 Task: Create Board Resource Allocation Techniques to Workspace Health and Safety. Create Board Social Media Advertising Analytics to Workspace Health and Safety. Create Board Content Marketing Content Distribution and Promotion to Workspace Health and Safety
Action: Mouse moved to (316, 65)
Screenshot: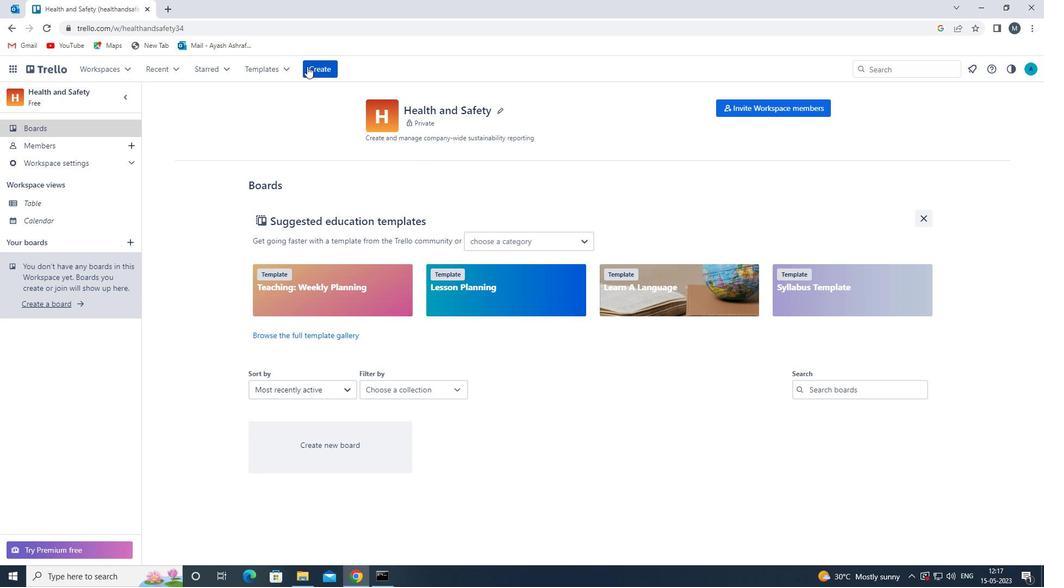 
Action: Mouse pressed left at (316, 65)
Screenshot: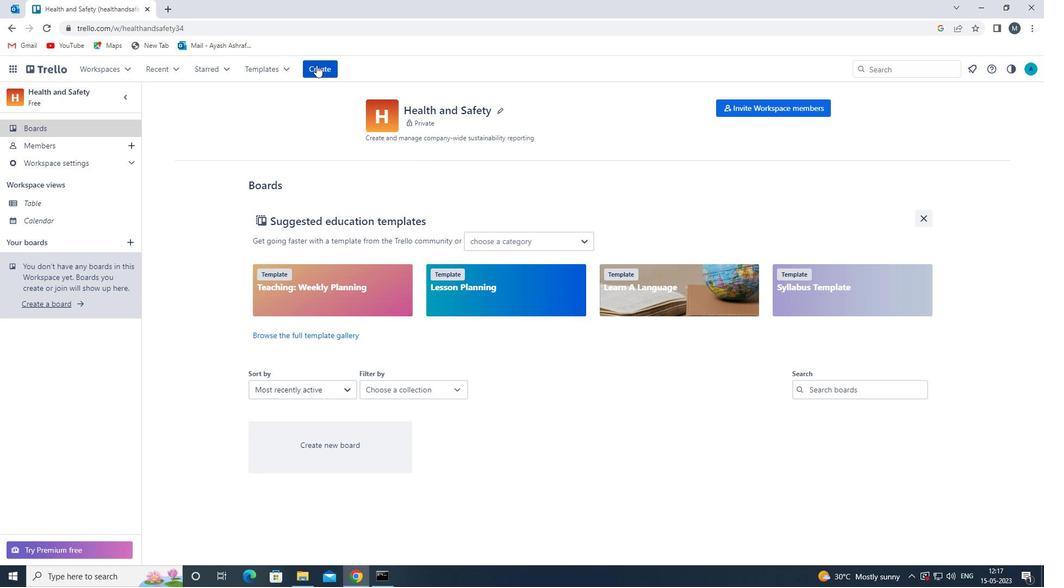 
Action: Mouse moved to (355, 120)
Screenshot: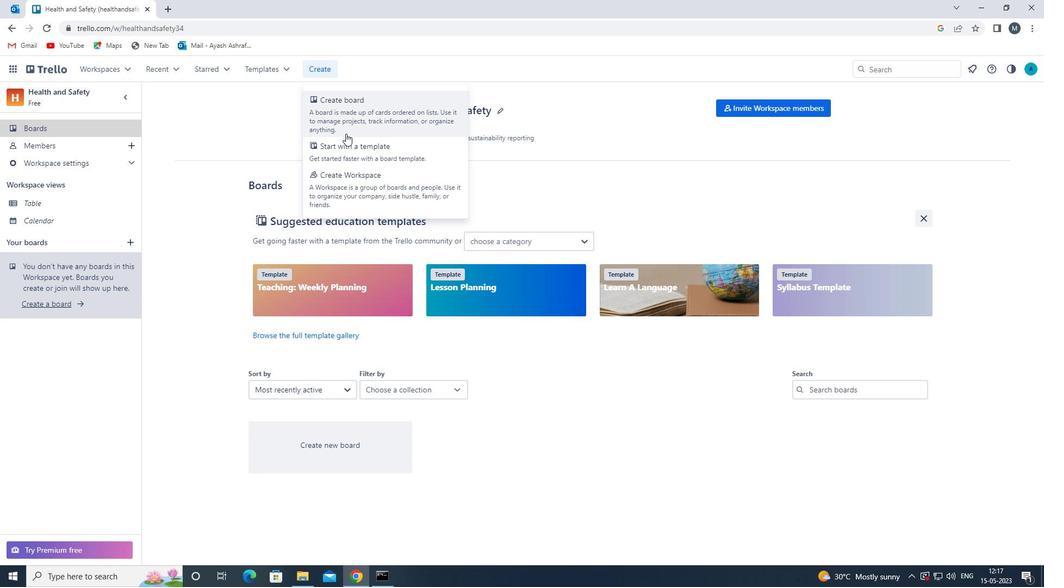 
Action: Mouse pressed left at (355, 120)
Screenshot: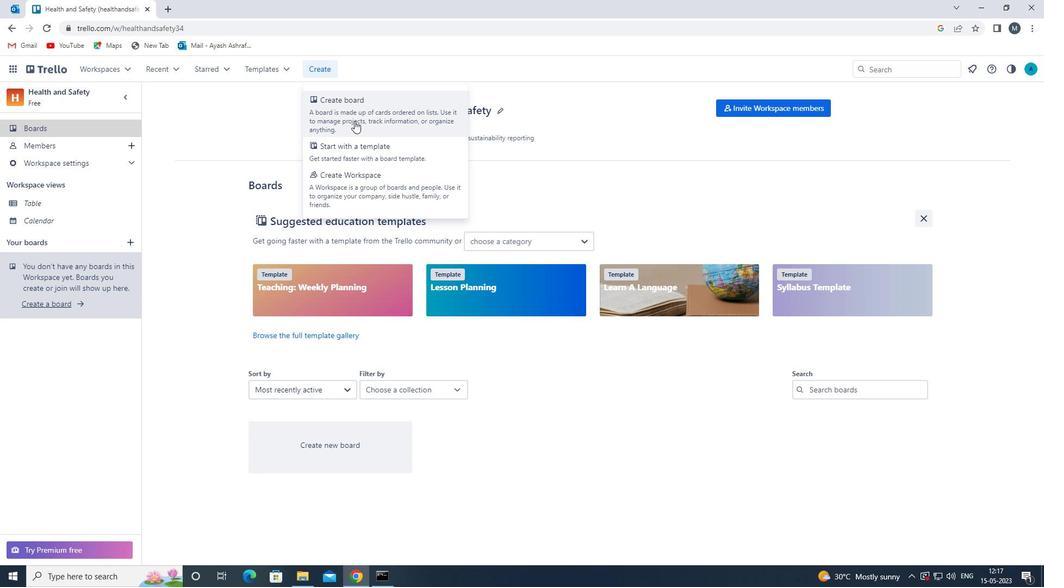 
Action: Mouse moved to (355, 271)
Screenshot: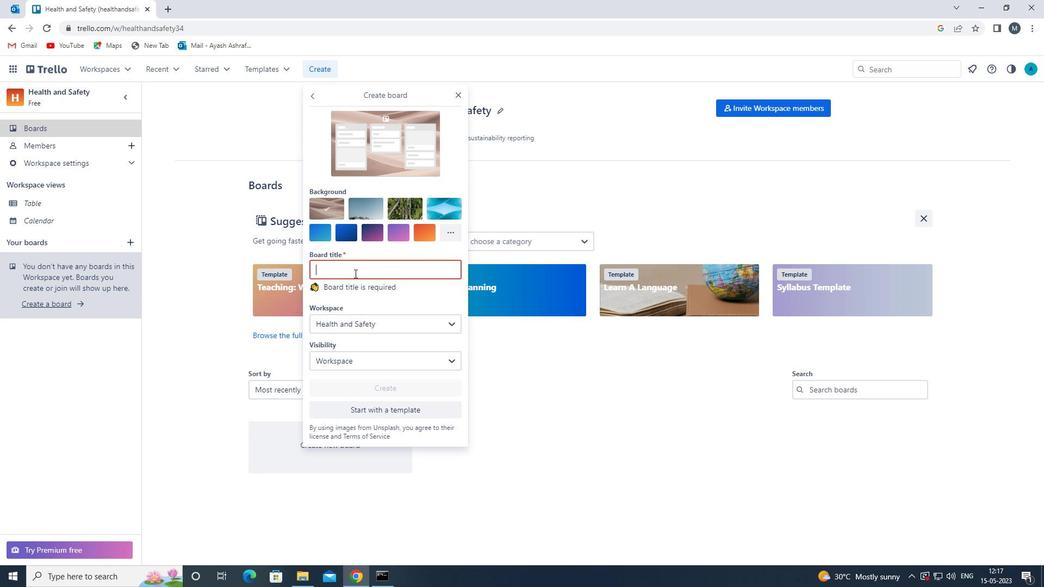 
Action: Mouse pressed left at (355, 271)
Screenshot: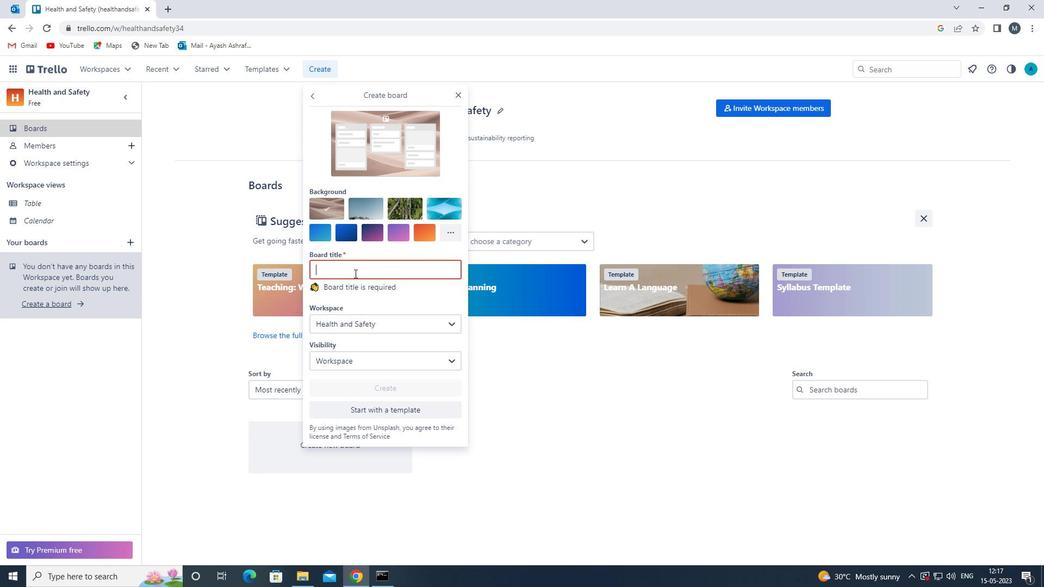 
Action: Key pressed <Key.shift>RESOURCE<Key.space><Key.shift>ALLOCATION<Key.space><Key.shift>TECHNIQUES<Key.space>
Screenshot: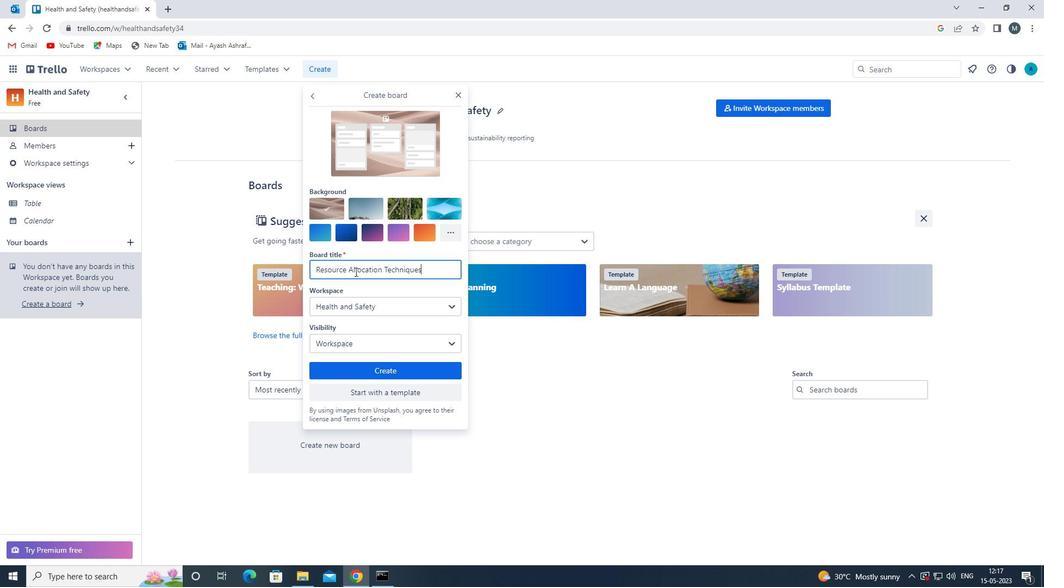
Action: Mouse moved to (370, 371)
Screenshot: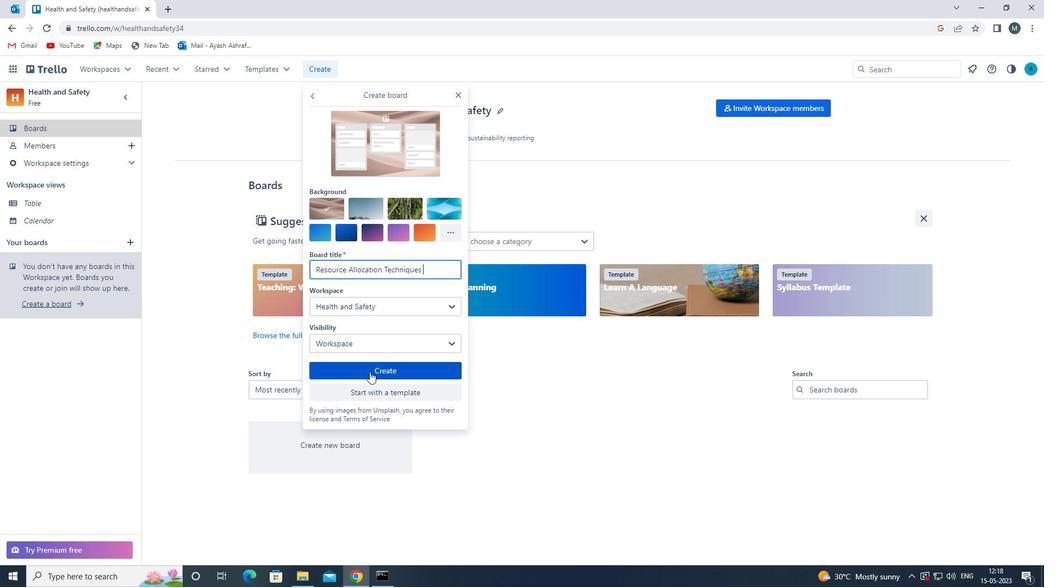 
Action: Mouse pressed left at (370, 371)
Screenshot: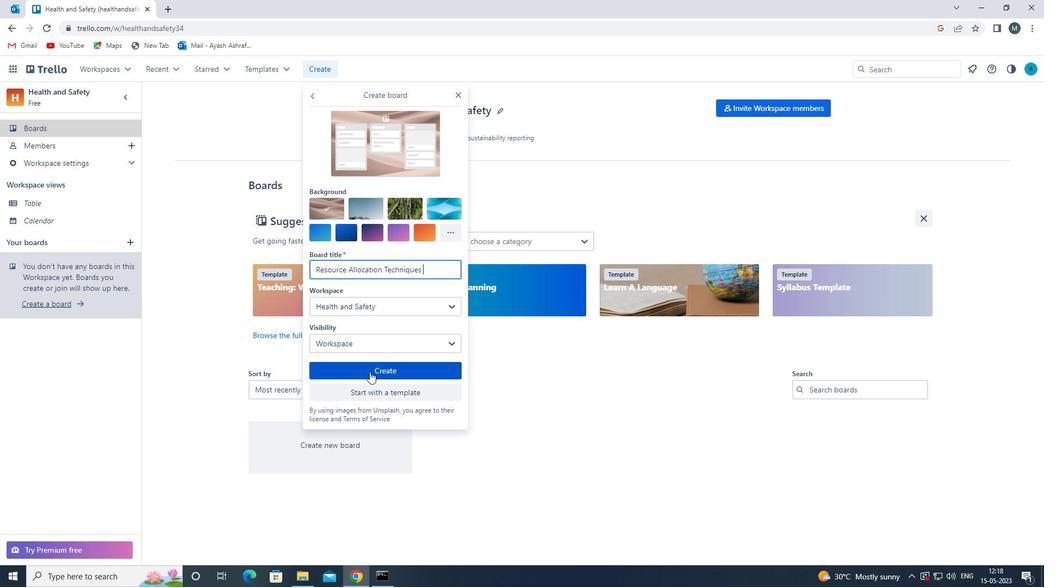 
Action: Mouse moved to (323, 71)
Screenshot: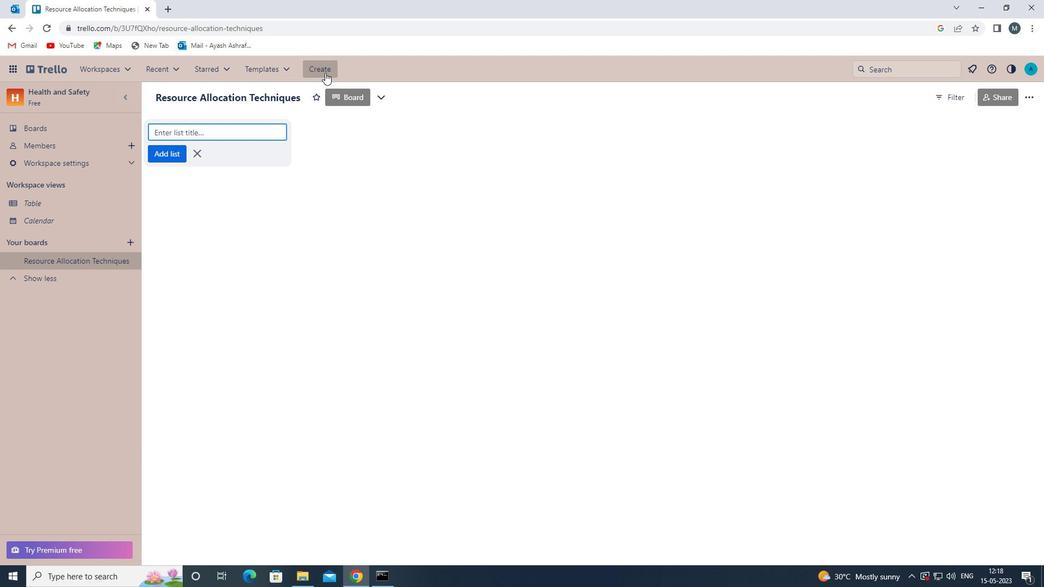 
Action: Mouse pressed left at (323, 71)
Screenshot: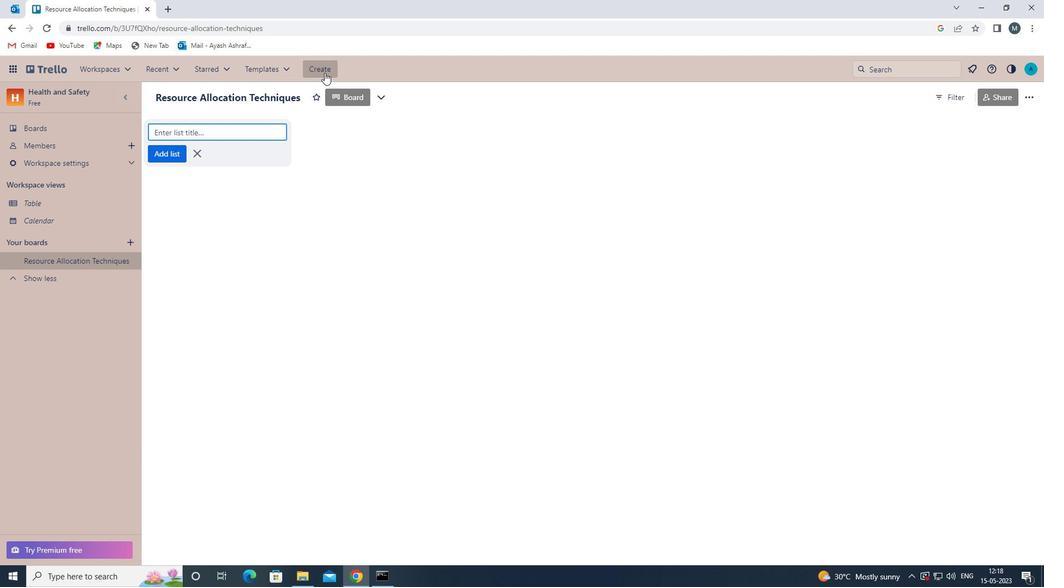 
Action: Mouse moved to (348, 110)
Screenshot: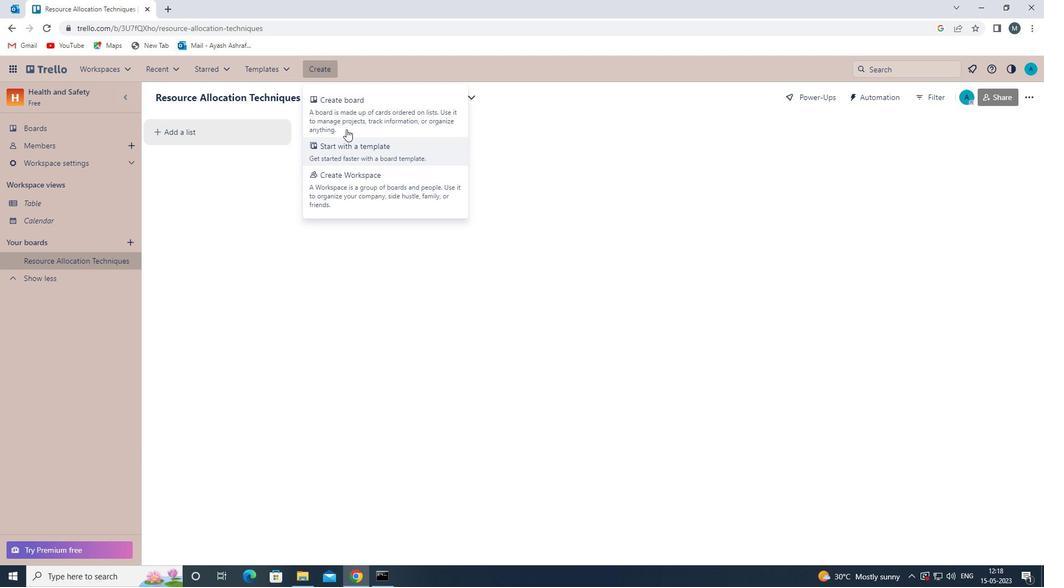 
Action: Mouse pressed left at (348, 110)
Screenshot: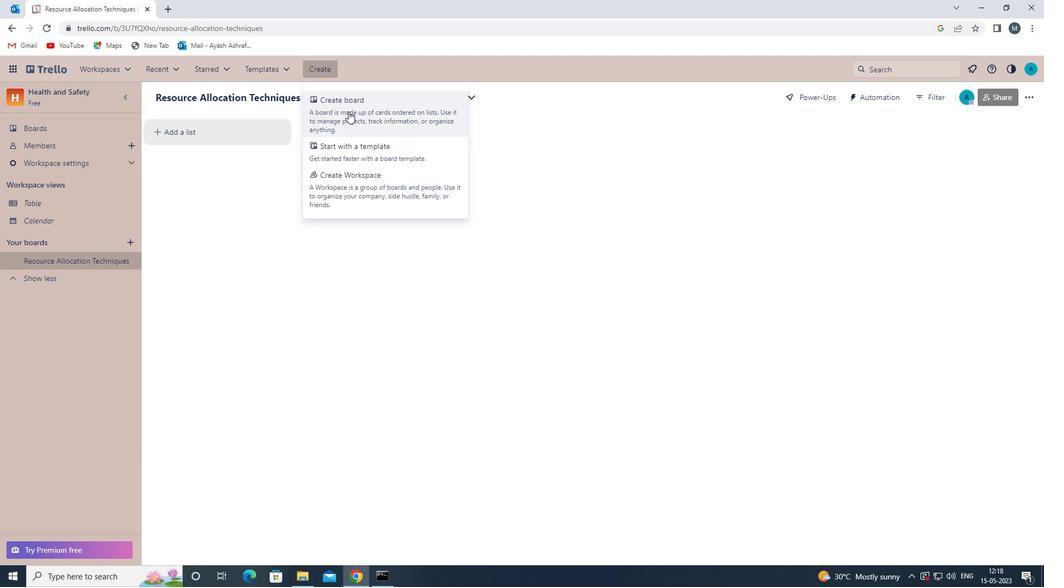 
Action: Mouse moved to (365, 275)
Screenshot: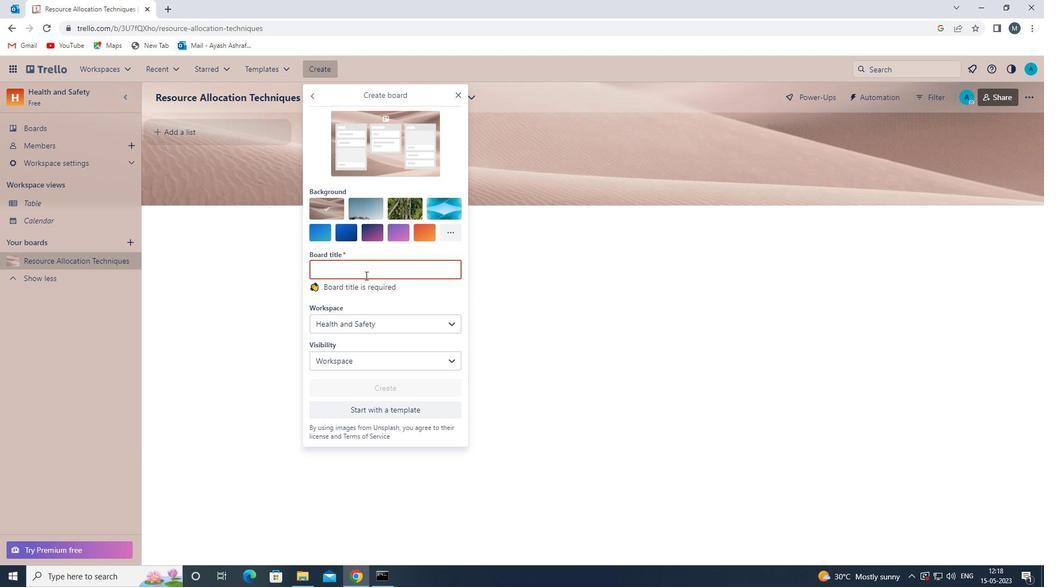 
Action: Mouse pressed left at (365, 275)
Screenshot: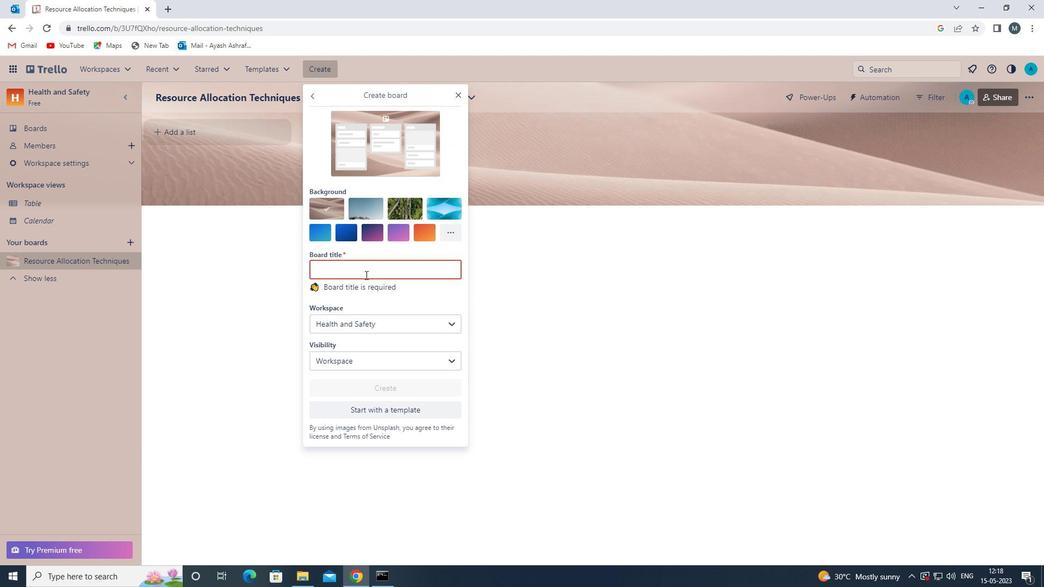 
Action: Key pressed <Key.shift>SOCIAL<Key.space><Key.shift>MEDIA<Key.space><Key.shift>ADVERTISING<Key.space><Key.shift>ANALYTICS
Screenshot: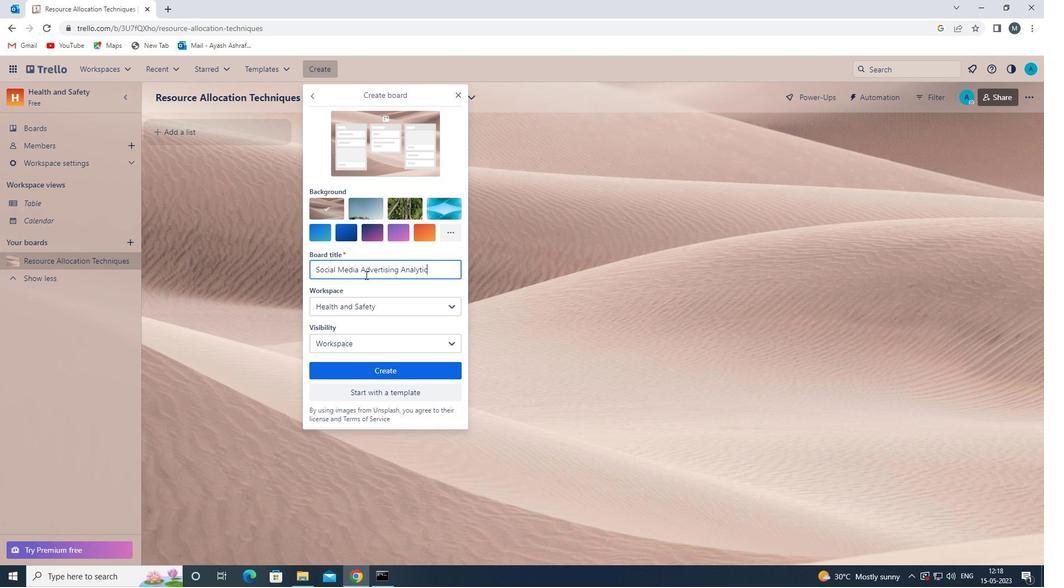 
Action: Mouse moved to (392, 373)
Screenshot: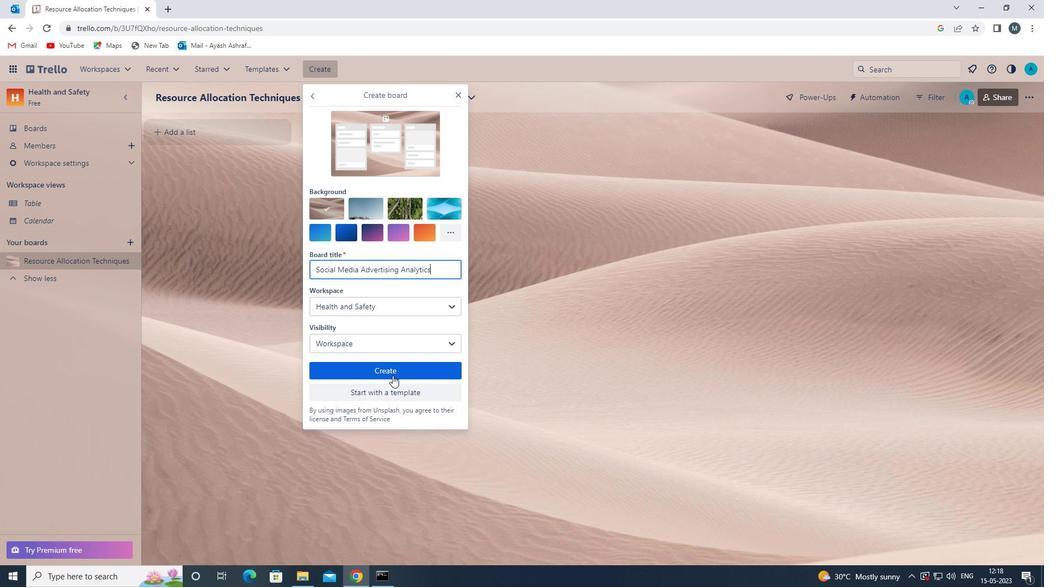
Action: Mouse pressed left at (392, 373)
Screenshot: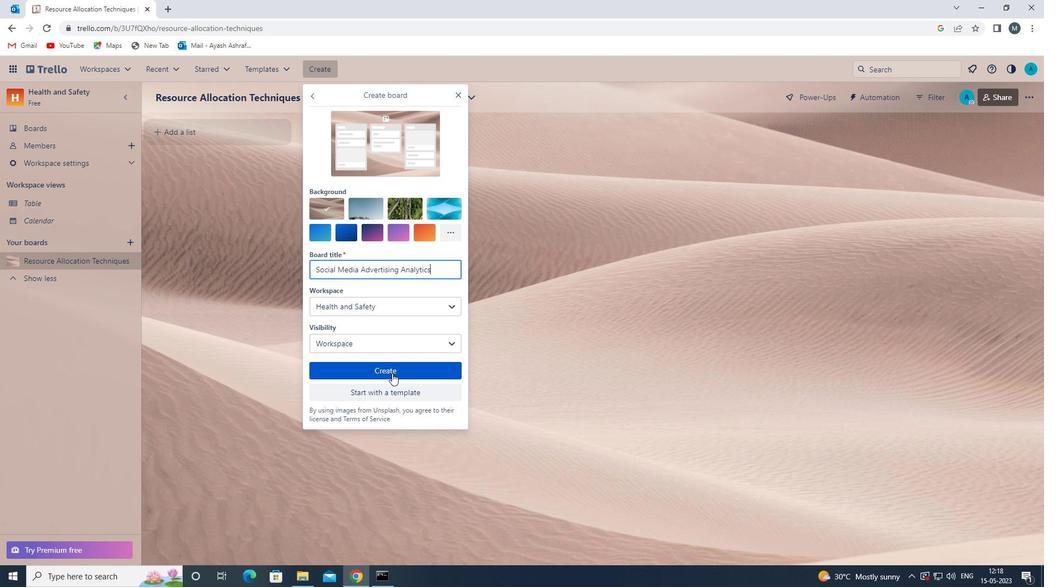 
Action: Mouse moved to (318, 71)
Screenshot: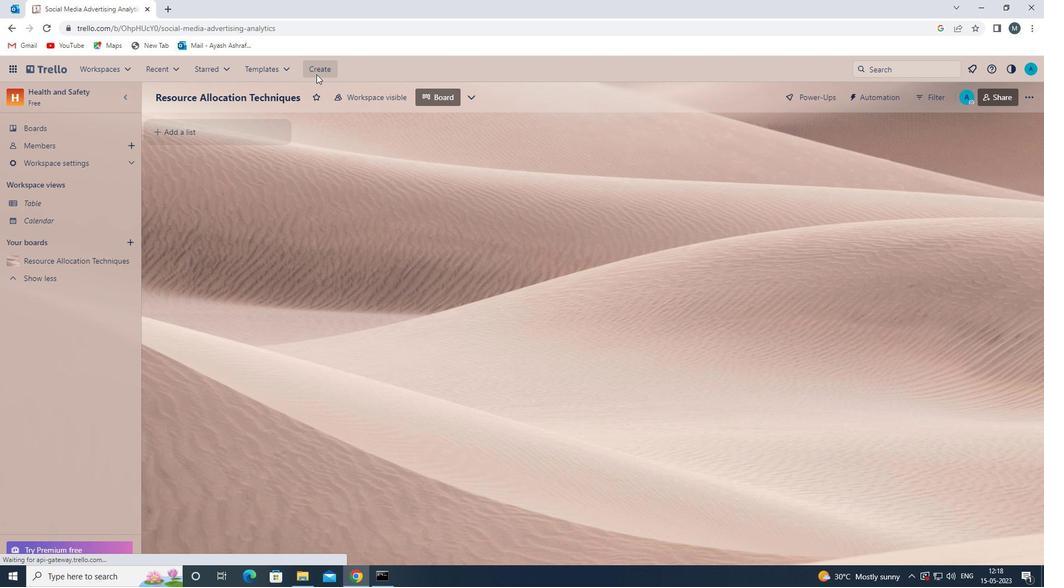 
Action: Mouse pressed left at (318, 71)
Screenshot: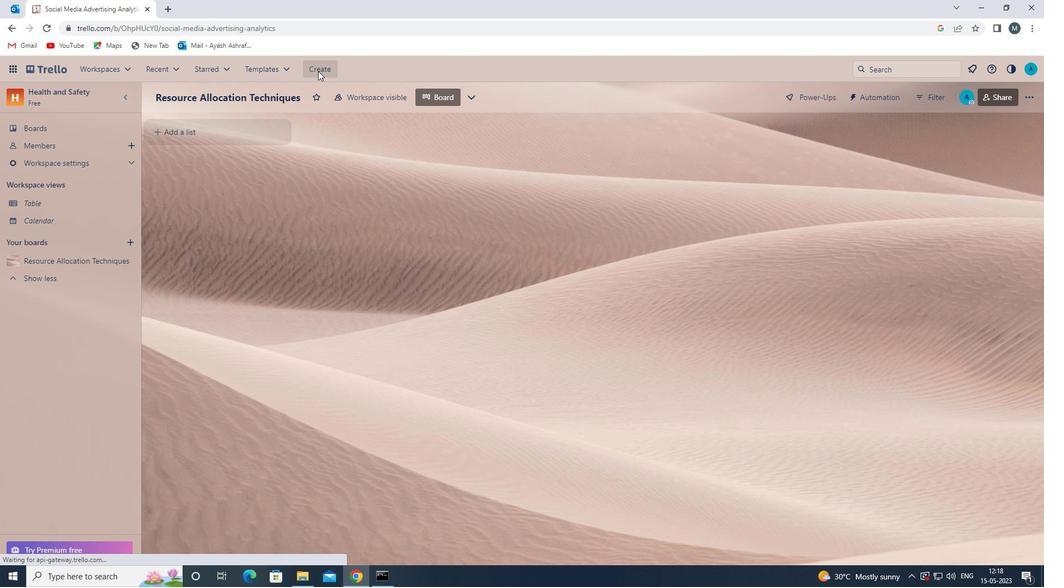 
Action: Mouse moved to (363, 116)
Screenshot: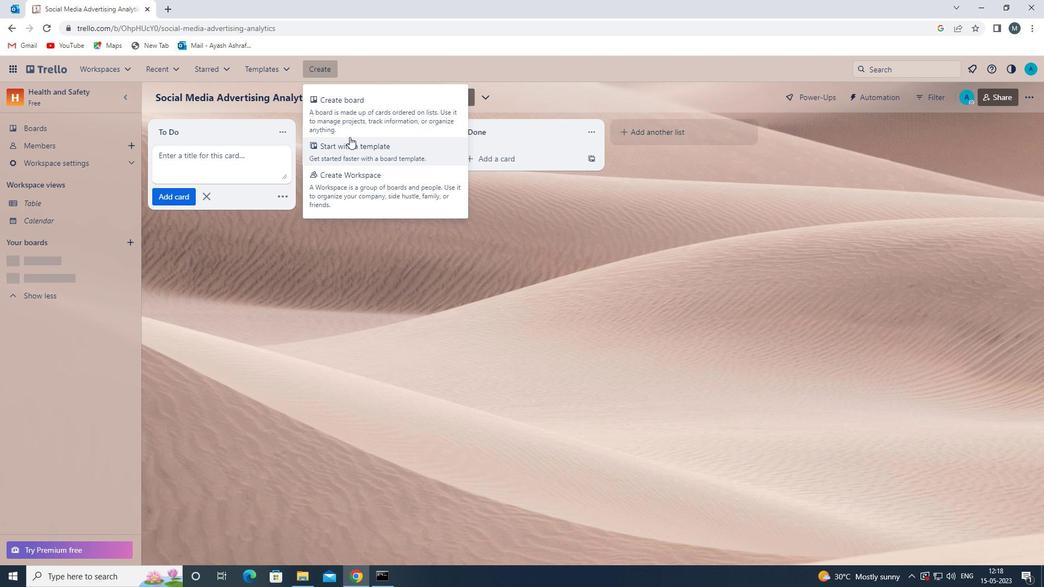 
Action: Mouse pressed left at (363, 116)
Screenshot: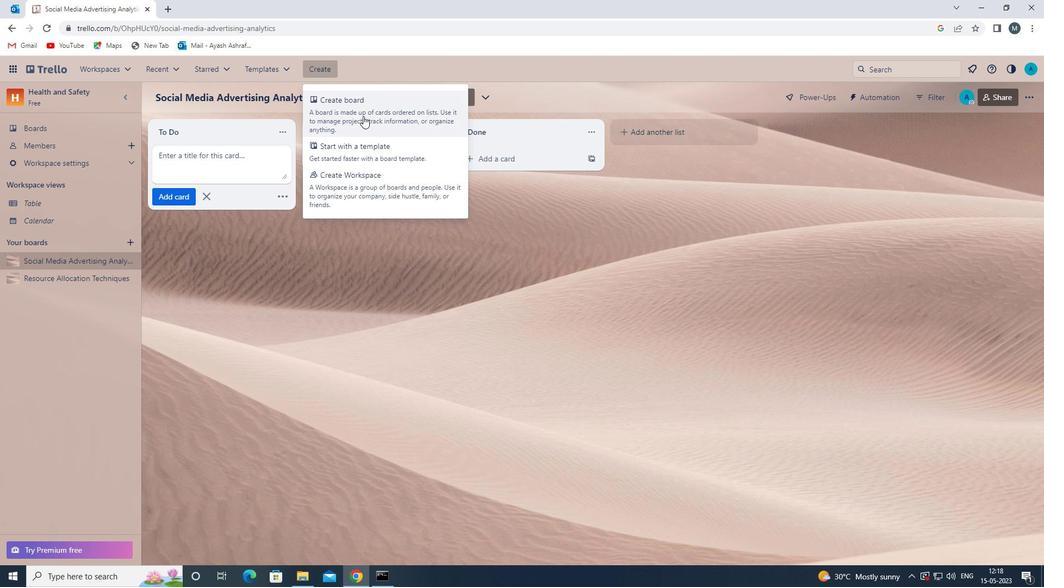
Action: Mouse moved to (346, 272)
Screenshot: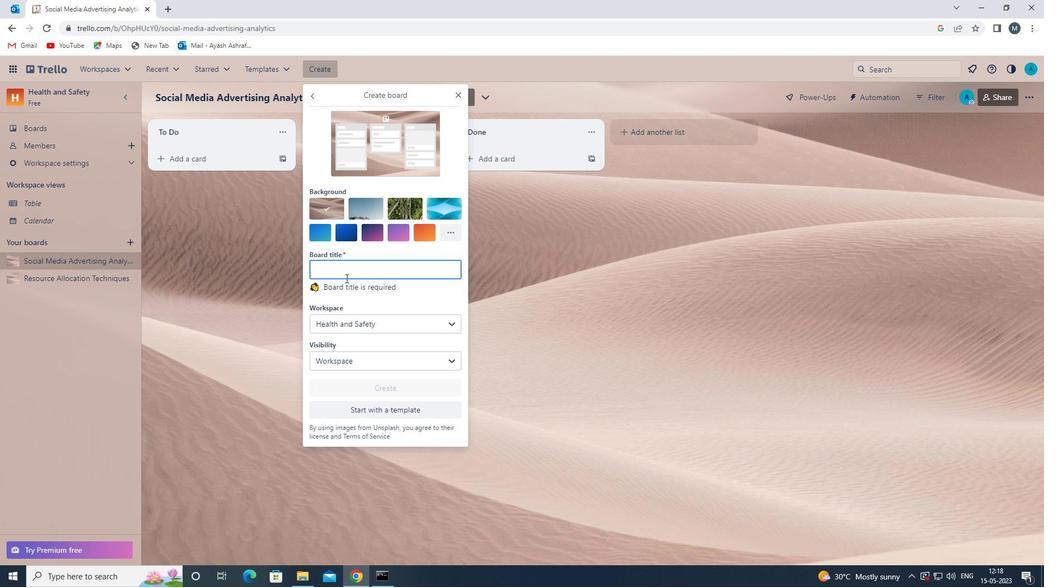 
Action: Mouse pressed left at (346, 272)
Screenshot: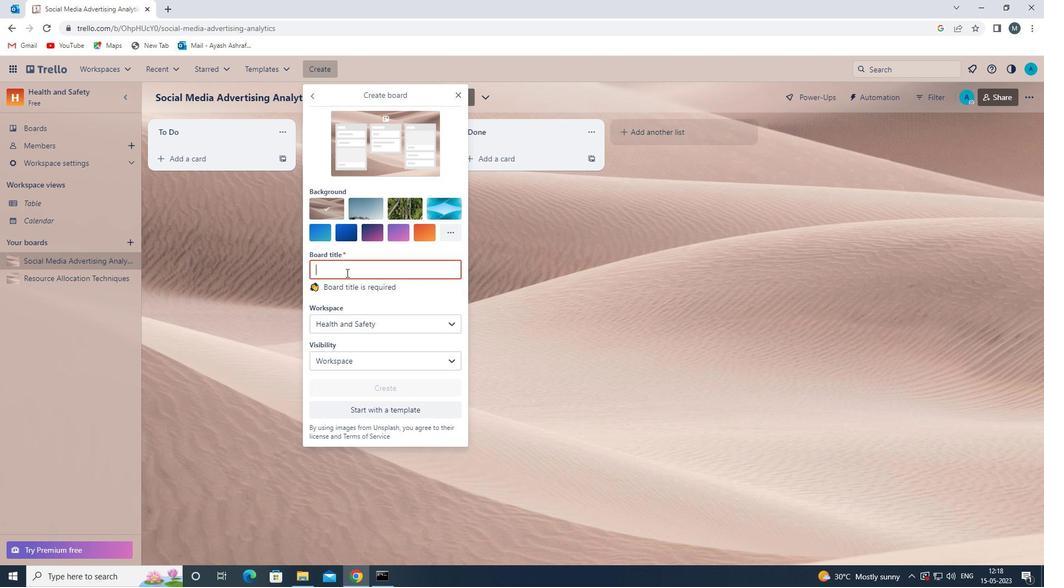 
Action: Key pressed <Key.shift>CONTENT<Key.space><Key.shift>MARKETING<Key.space><Key.shift><Key.shift><Key.shift><Key.shift><Key.shift><Key.shift><Key.shift><Key.shift><Key.shift><Key.shift><Key.shift><Key.shift><Key.shift><Key.shift><Key.shift><Key.shift><Key.shift><Key.shift>CONTENT<Key.space><Key.shift>DISTRIBUTION<Key.space>AND<Key.space><Key.shift>PROMOTION<Key.space>
Screenshot: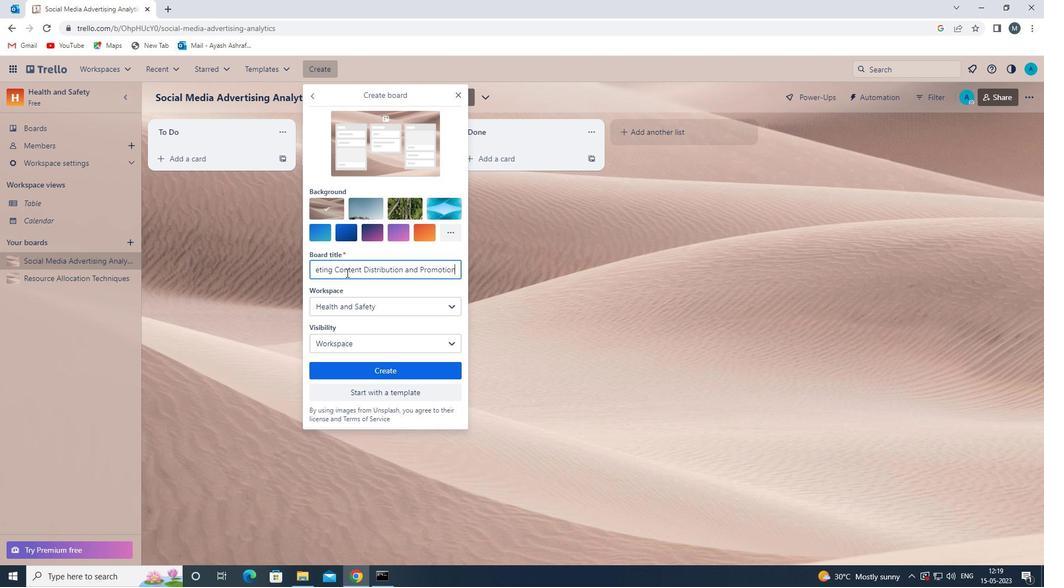 
Action: Mouse moved to (389, 370)
Screenshot: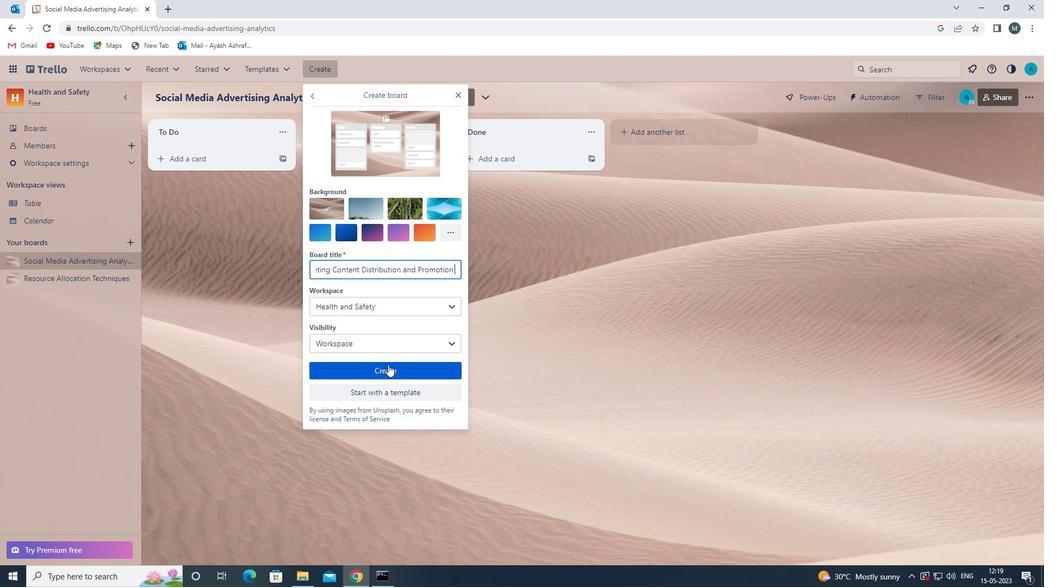 
Action: Mouse pressed left at (389, 370)
Screenshot: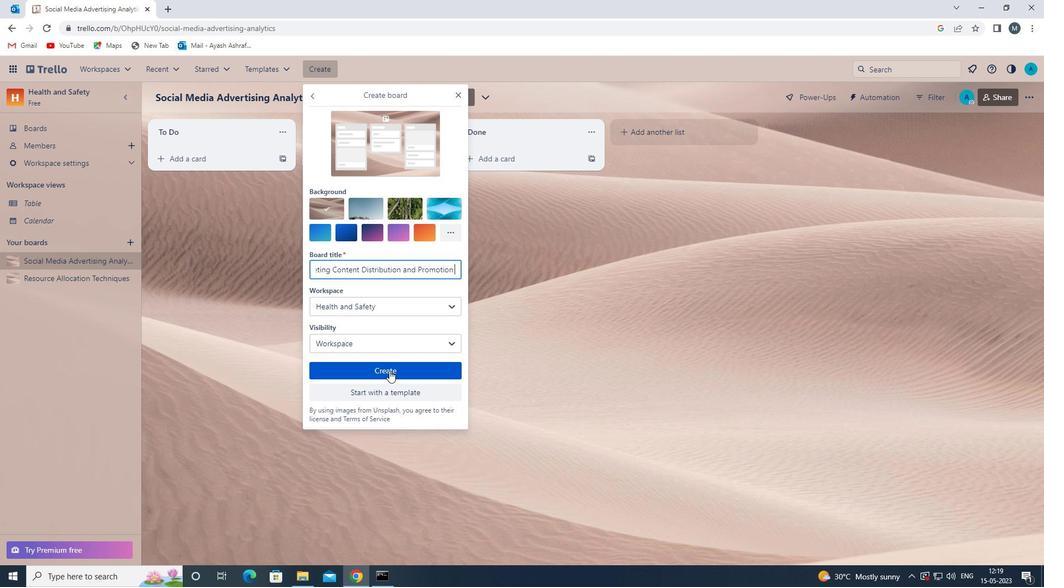 
Action: Mouse moved to (207, 362)
Screenshot: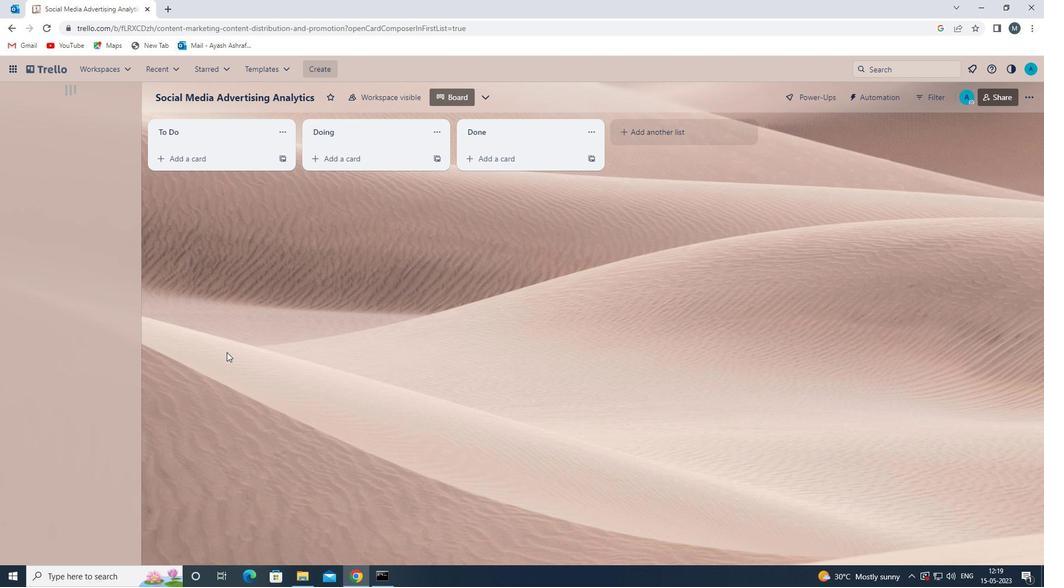 
